 Task: Create in the project TripleWorks an epic 'Cloud Migration'.
Action: Mouse moved to (208, 59)
Screenshot: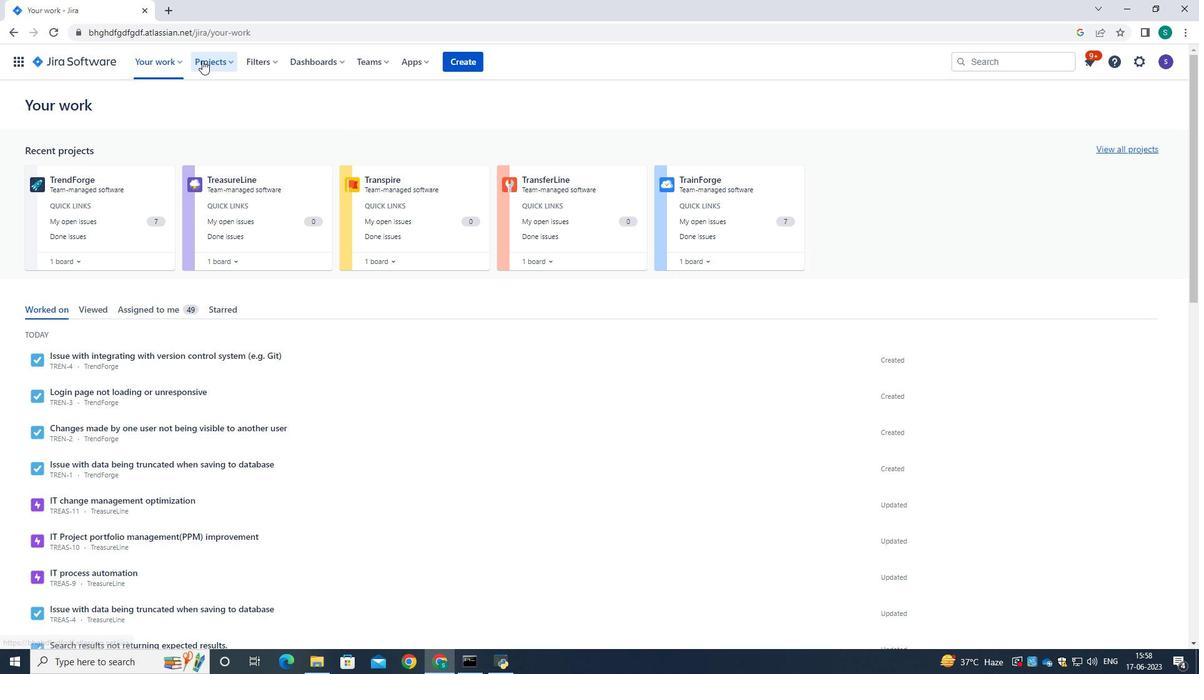 
Action: Mouse pressed left at (208, 59)
Screenshot: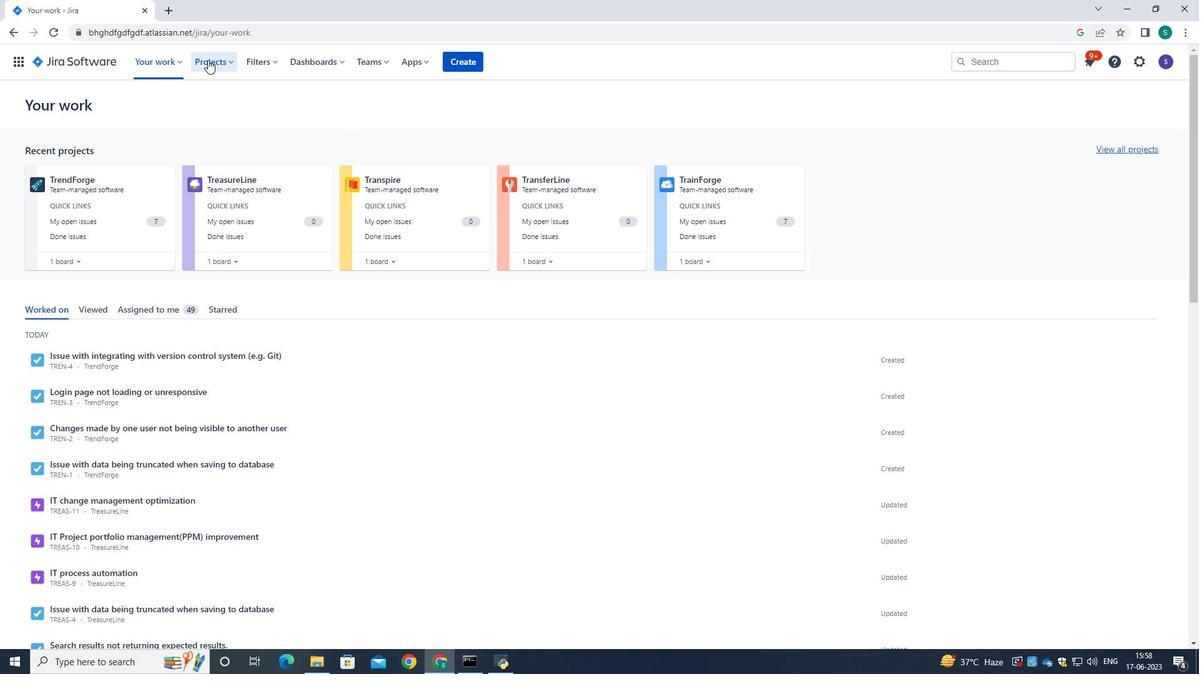 
Action: Mouse moved to (224, 114)
Screenshot: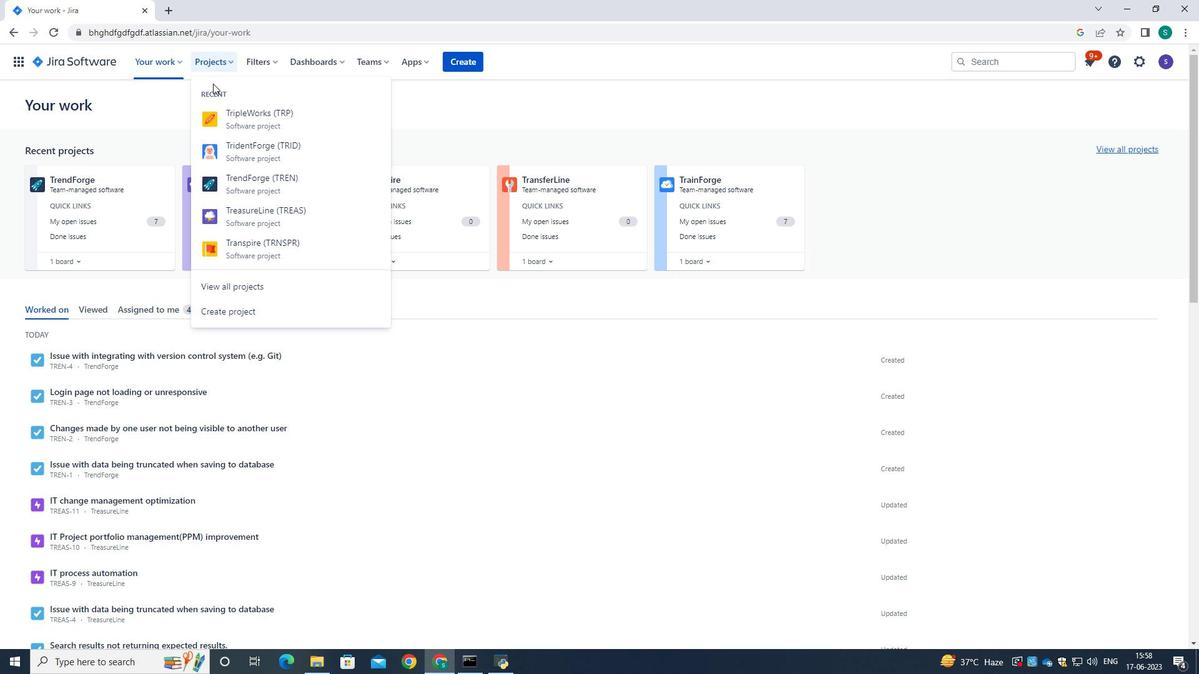 
Action: Mouse pressed left at (224, 114)
Screenshot: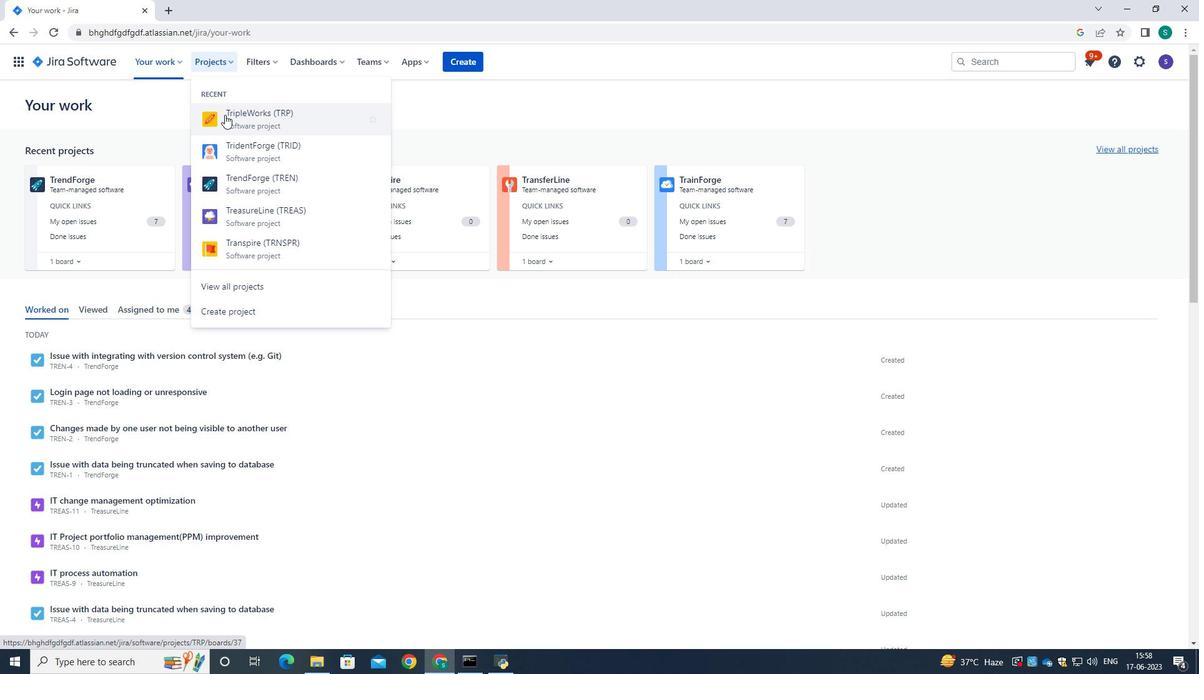 
Action: Mouse moved to (86, 189)
Screenshot: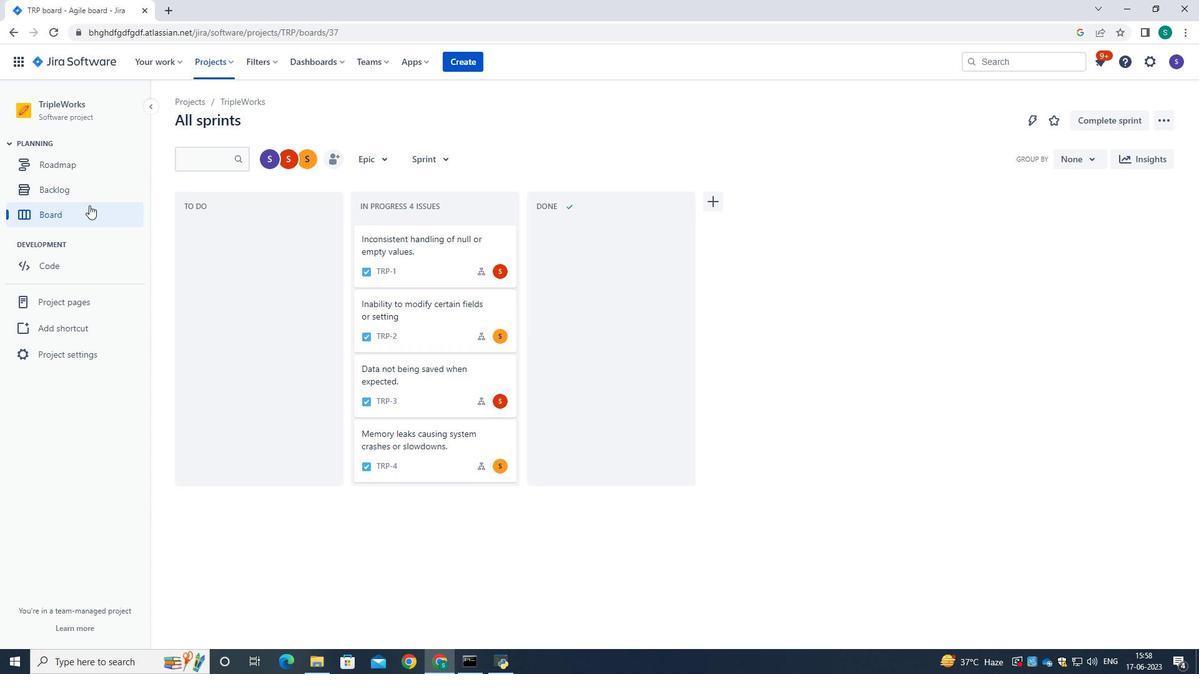 
Action: Mouse pressed left at (86, 189)
Screenshot: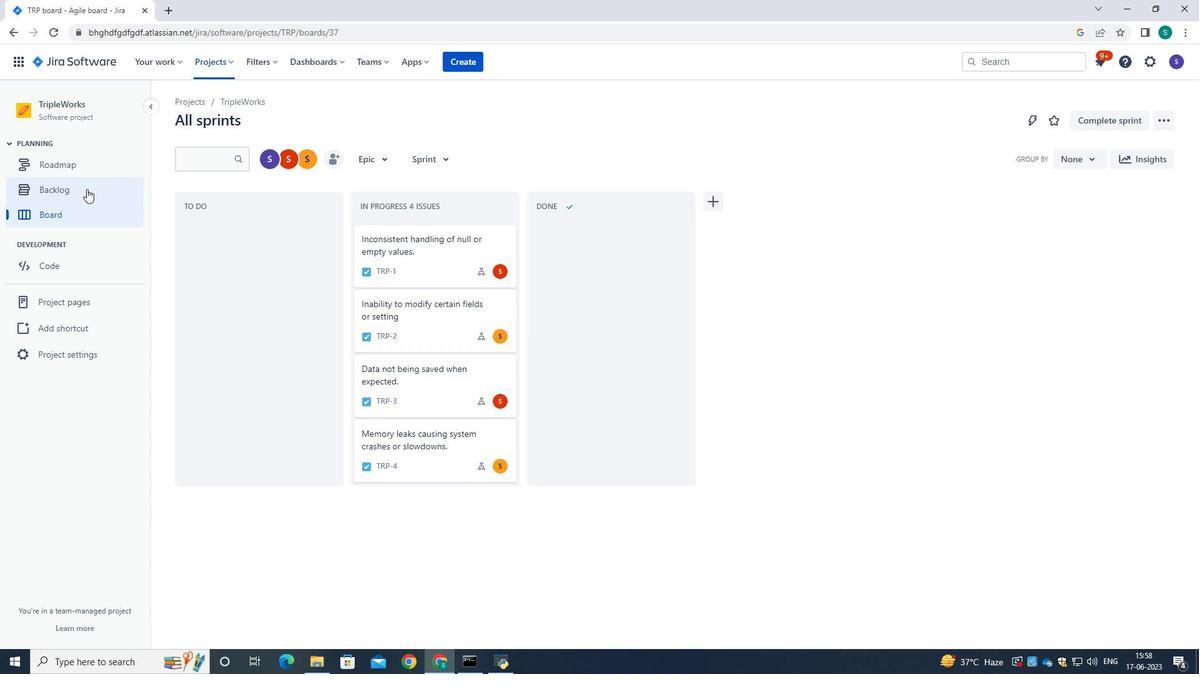 
Action: Mouse moved to (239, 277)
Screenshot: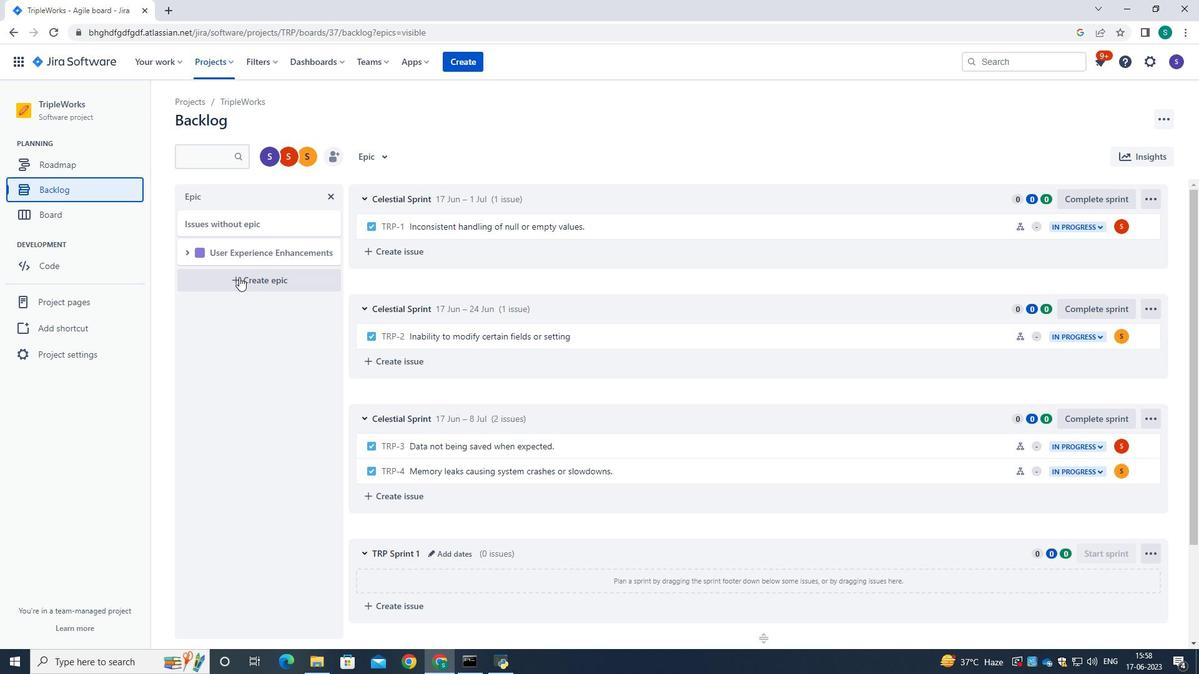 
Action: Mouse pressed left at (239, 277)
Screenshot: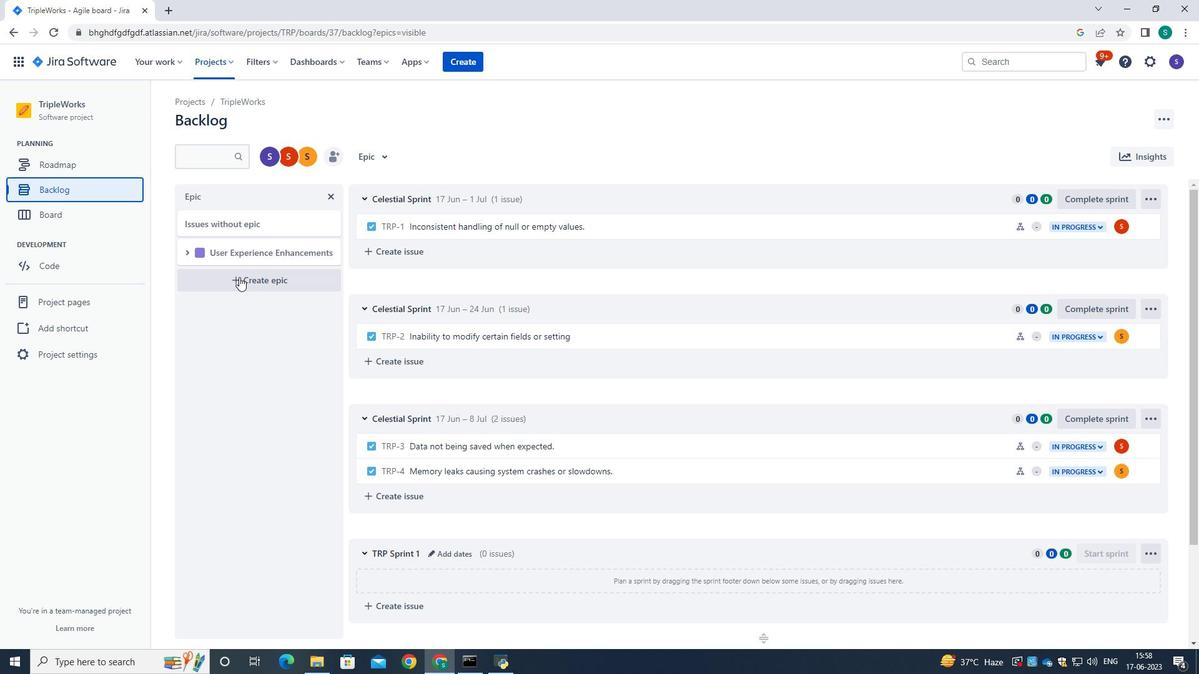 
Action: Mouse moved to (245, 286)
Screenshot: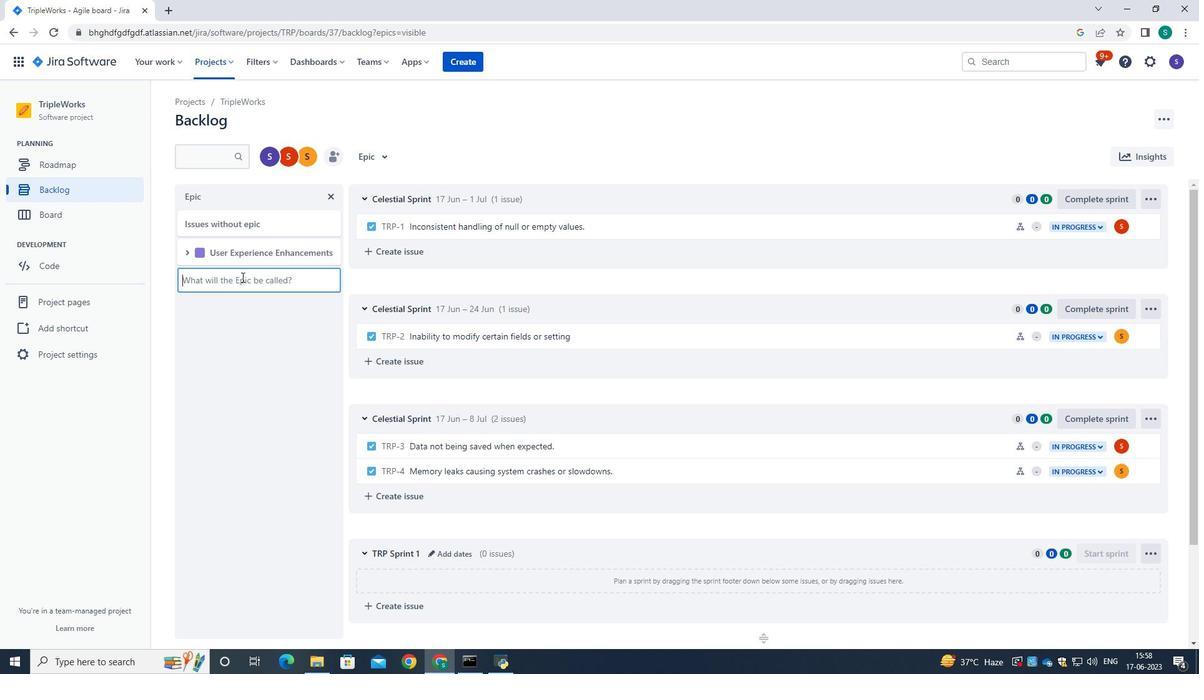 
Action: Mouse pressed left at (245, 286)
Screenshot: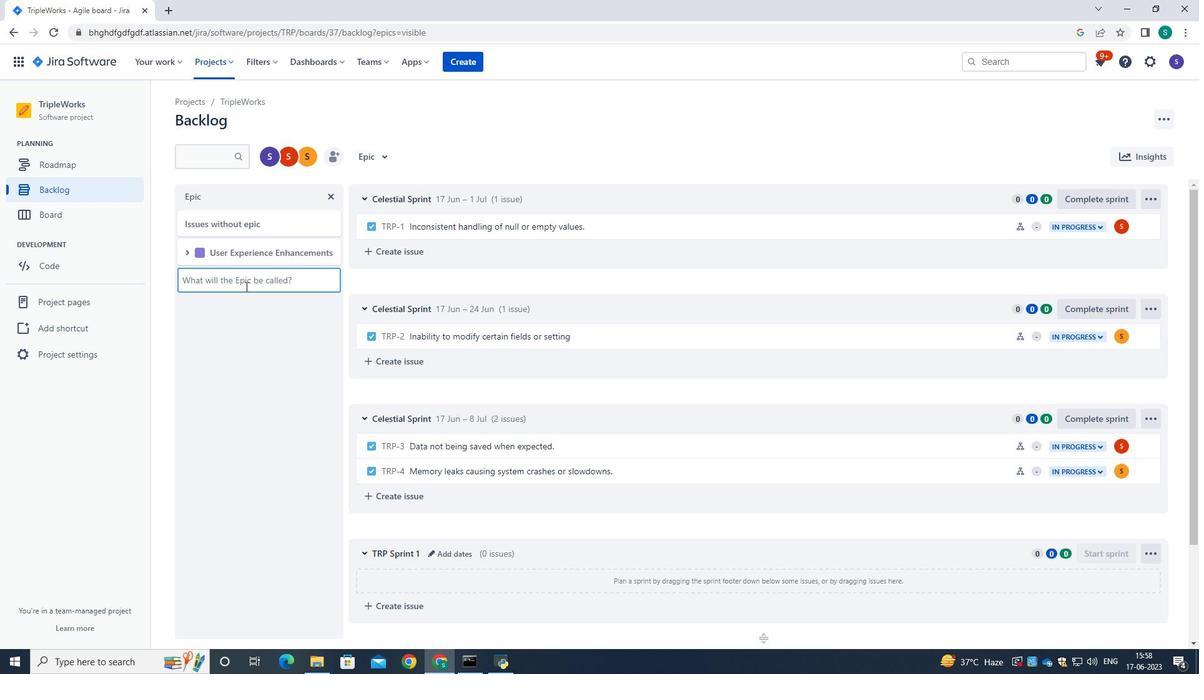 
Action: Key pressed <Key.caps_lock>C<Key.caps_lock>loud<Key.space><Key.caps_lock>M<Key.caps_lock>igration<Key.enter>
Screenshot: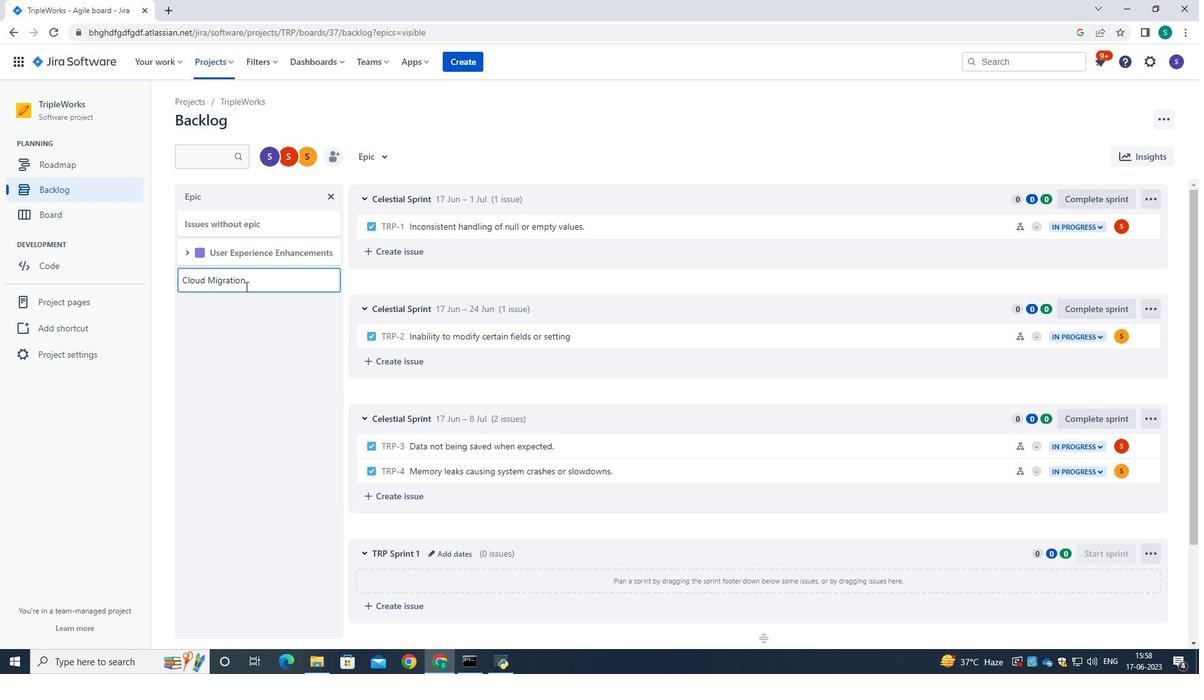 
Action: Mouse moved to (266, 371)
Screenshot: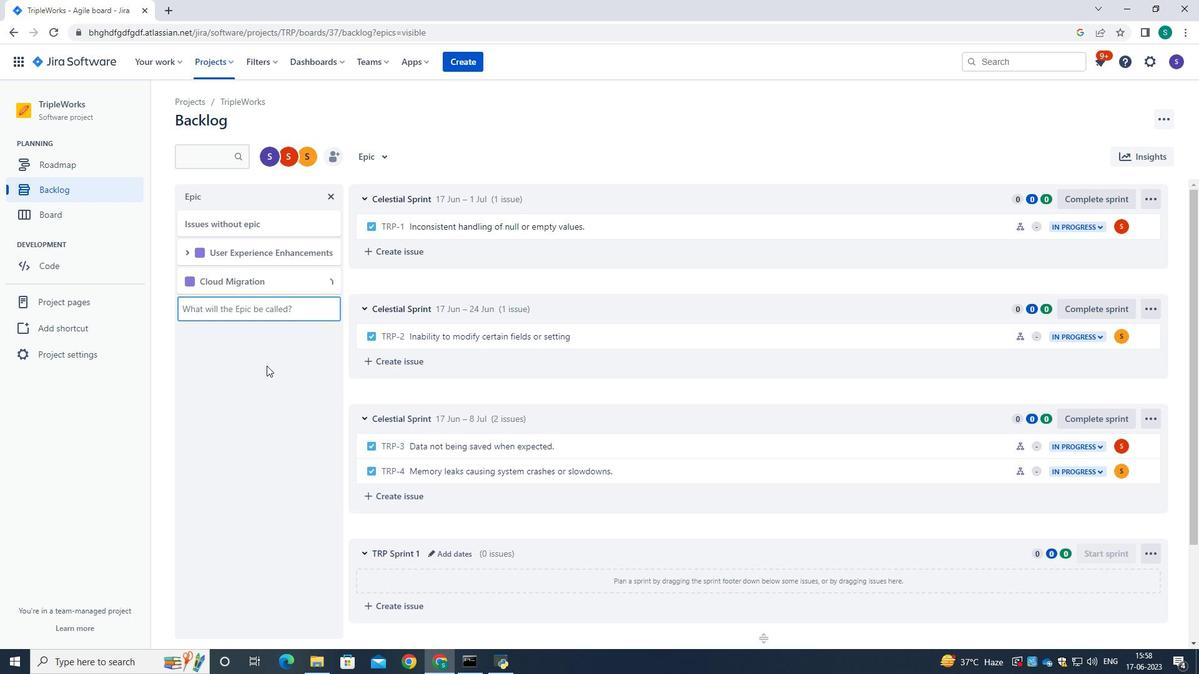 
Action: Mouse pressed left at (266, 371)
Screenshot: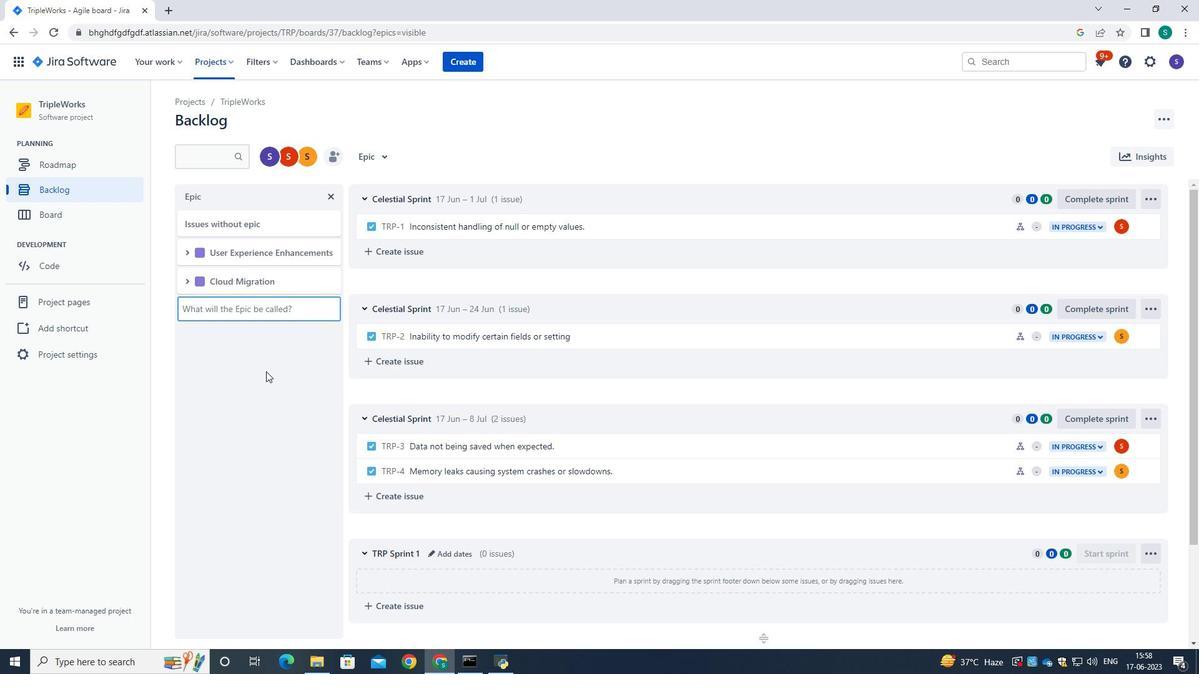 
Action: Mouse moved to (266, 372)
Screenshot: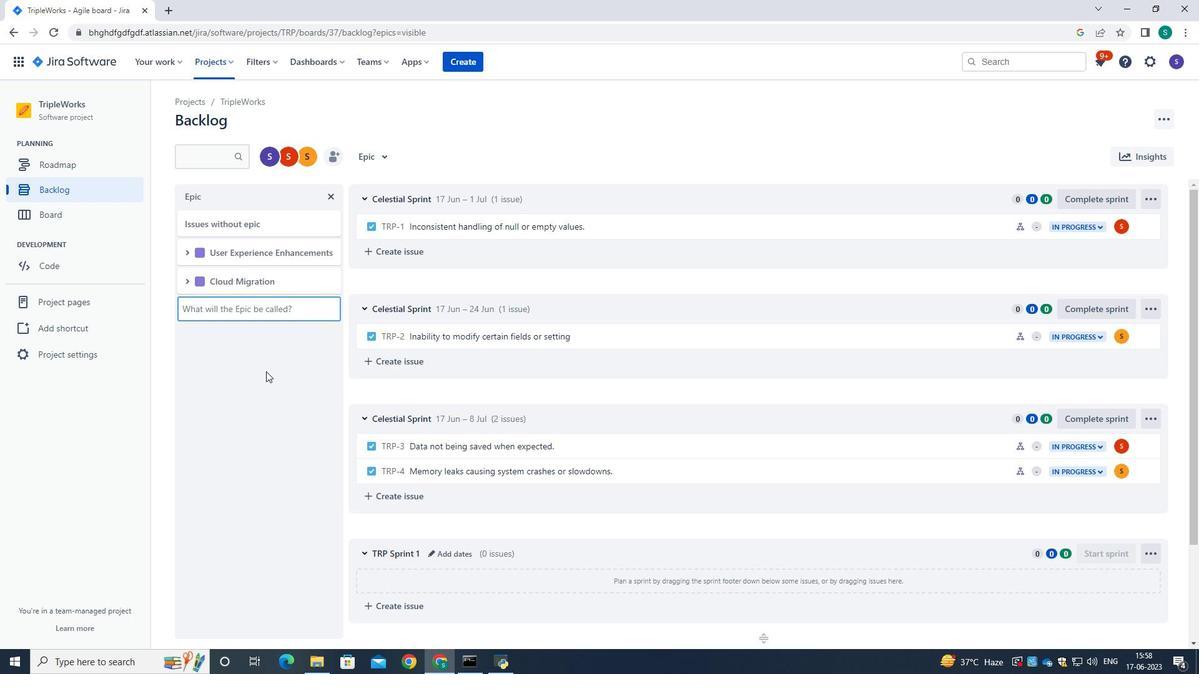 
Action: Key pressed <Key.f10>
Screenshot: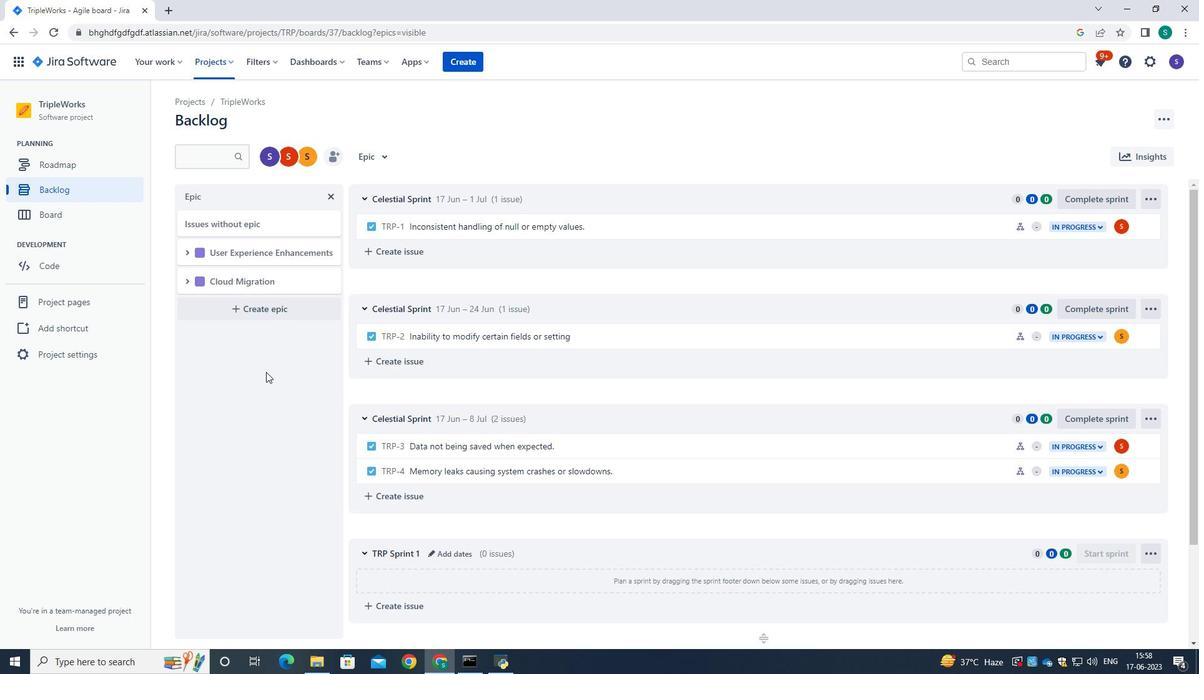 
